 Task: Use the formula "UNICODE" in spreadsheet "Project portfolio".
Action: Mouse moved to (110, 86)
Screenshot: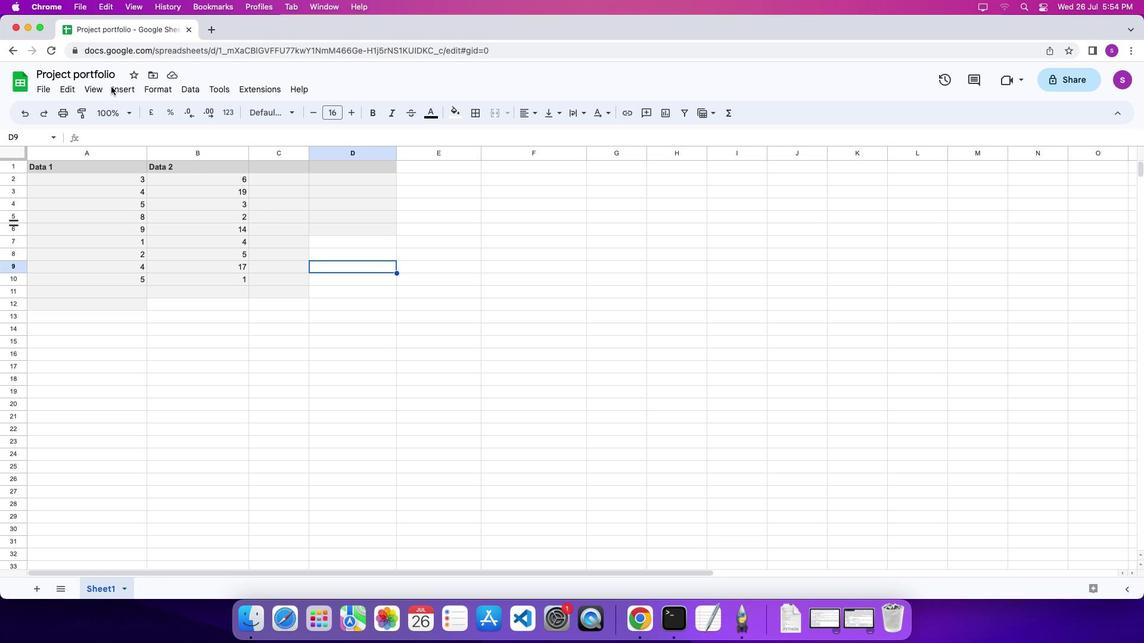 
Action: Mouse pressed left at (110, 86)
Screenshot: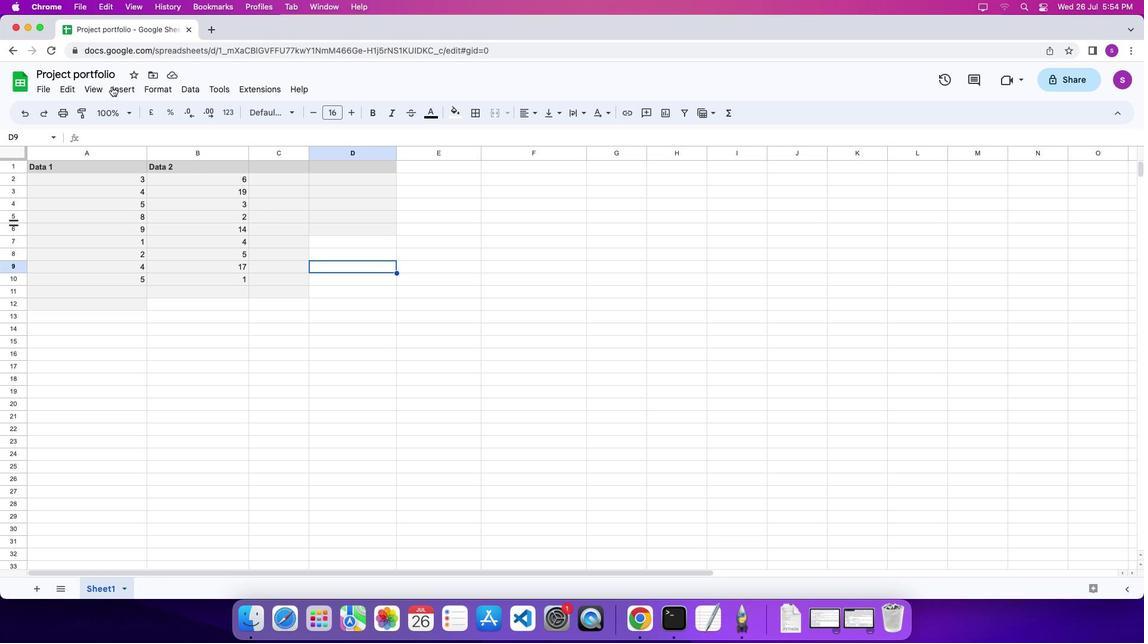 
Action: Mouse moved to (118, 88)
Screenshot: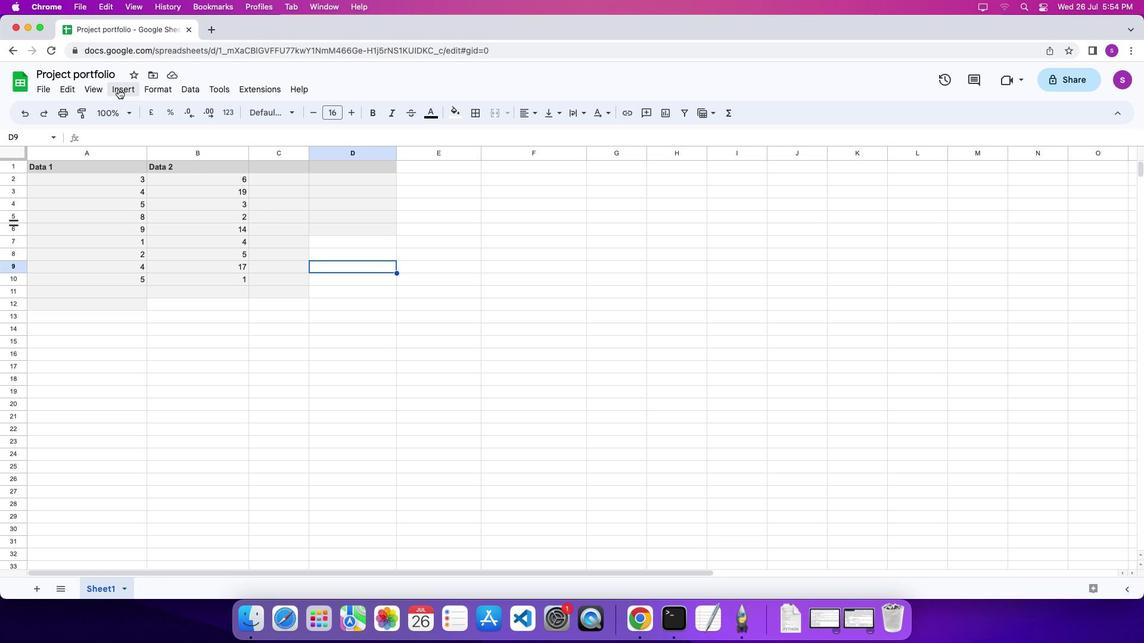 
Action: Mouse pressed left at (118, 88)
Screenshot: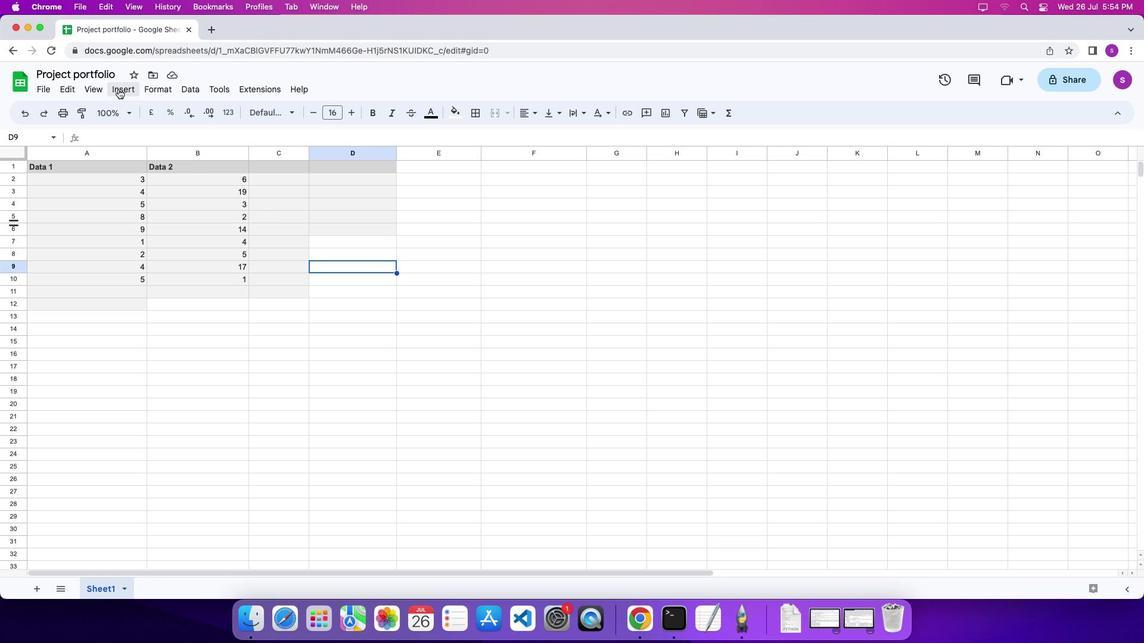 
Action: Mouse moved to (558, 569)
Screenshot: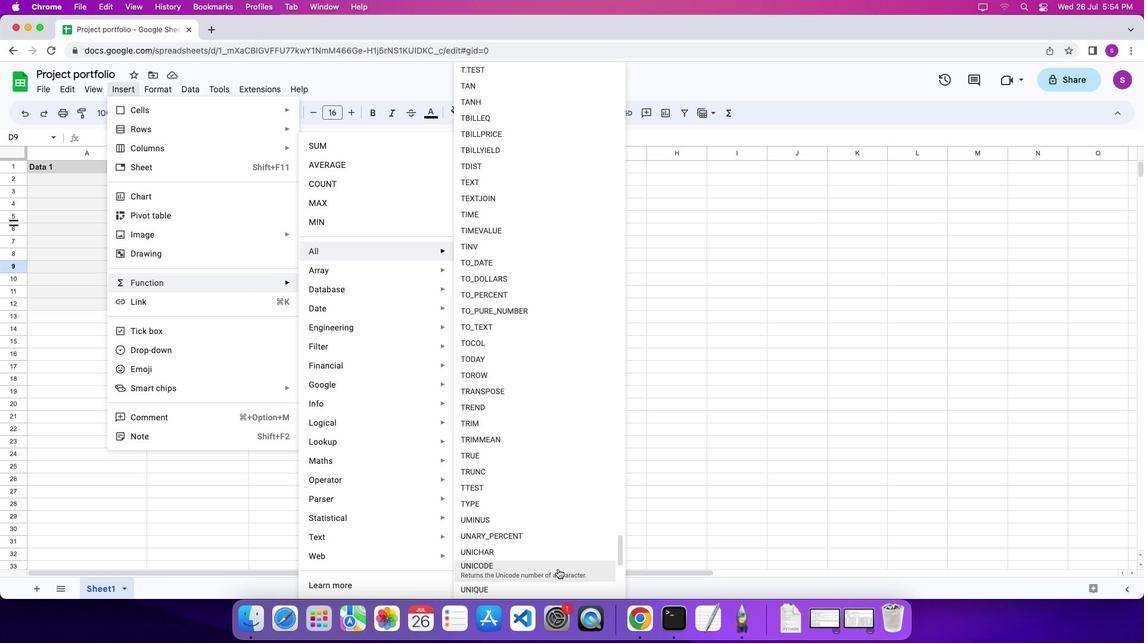 
Action: Mouse pressed left at (558, 569)
Screenshot: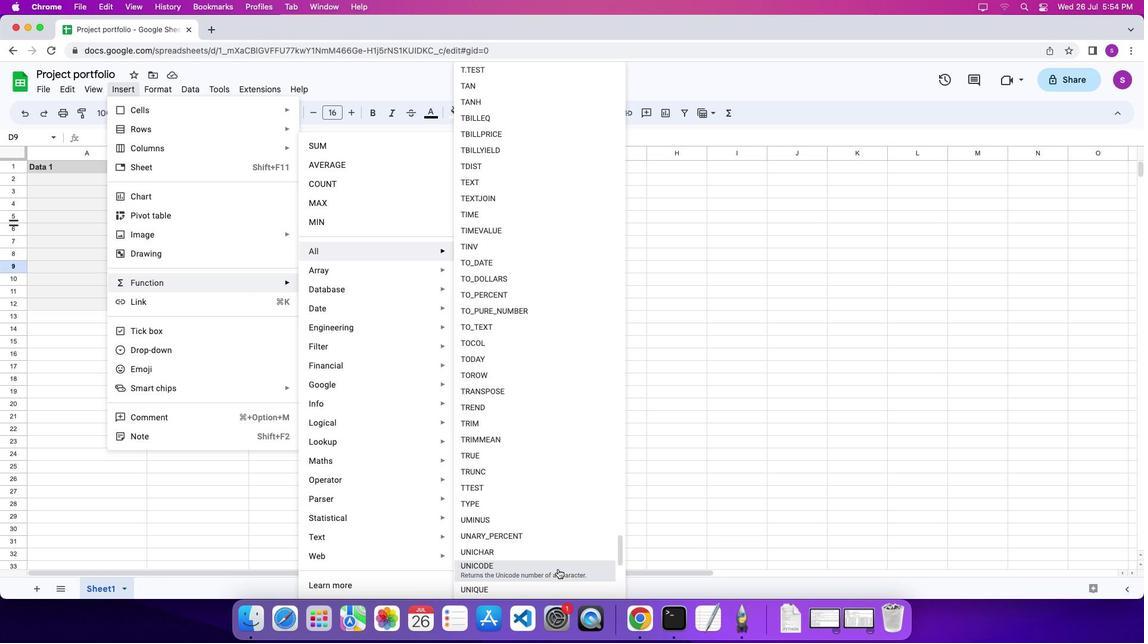 
Action: Mouse moved to (541, 468)
Screenshot: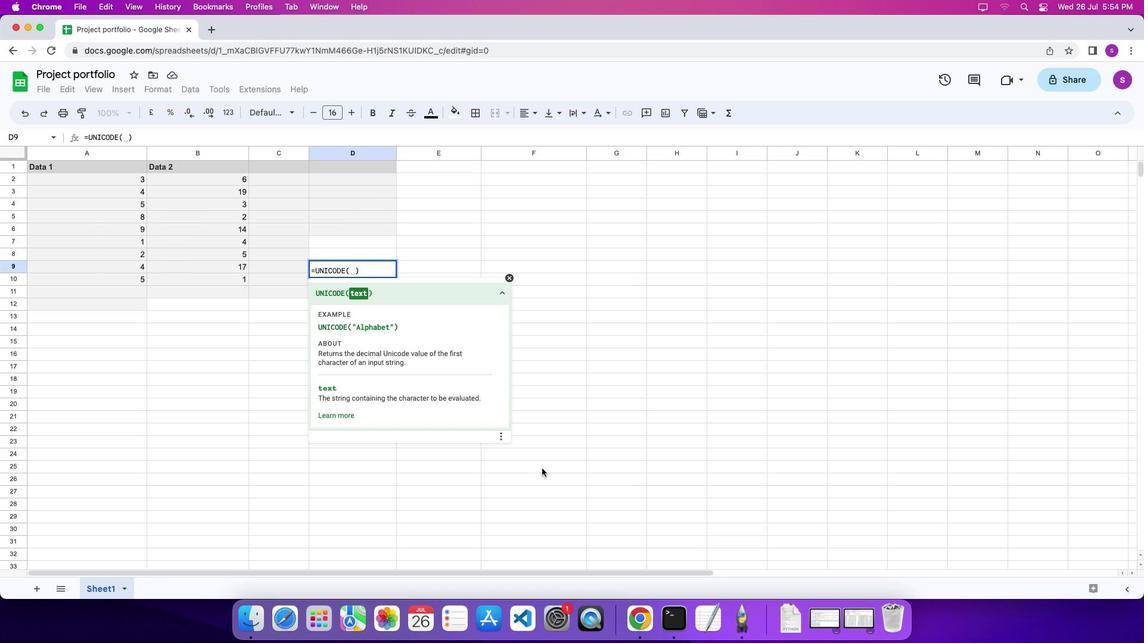 
Action: Key pressed Key.shift_r'"'Key.shift'A''l''p''h''a''b''e''t'Key.shift_r'"''\x03'
Screenshot: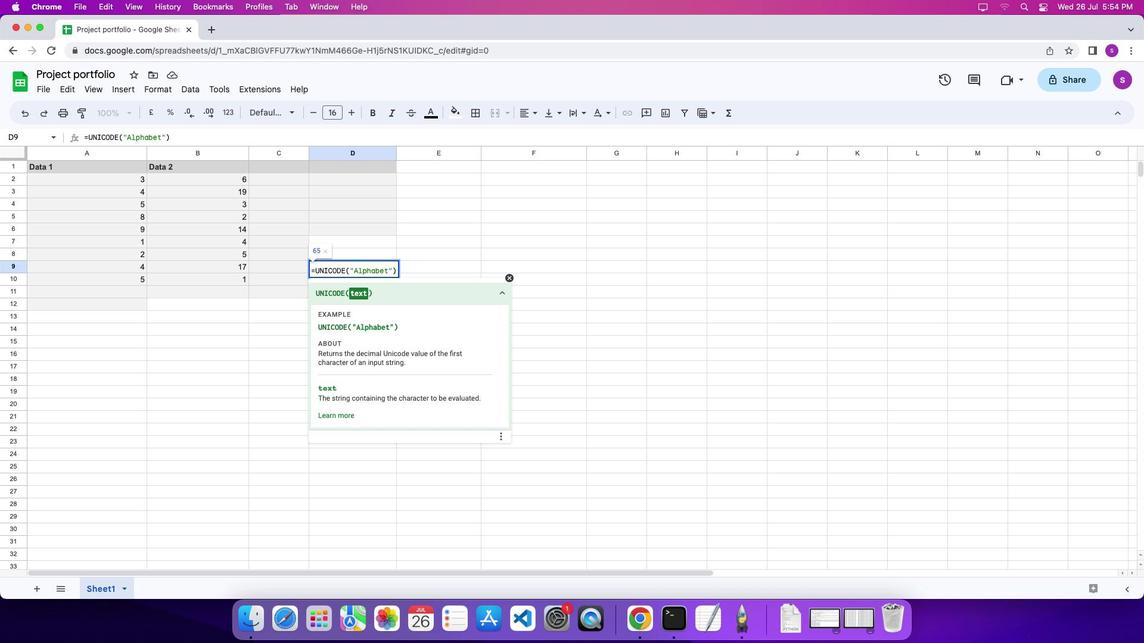 
